 Task: Download the code for the repository "Javascript" in zip.
Action: Mouse moved to (1031, 254)
Screenshot: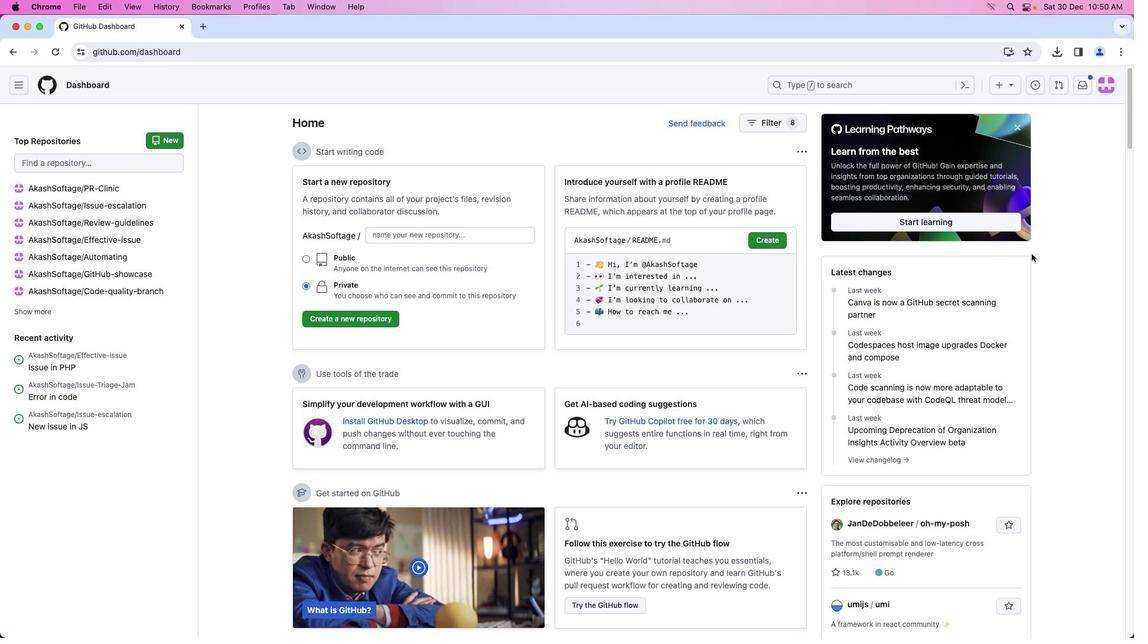 
Action: Mouse pressed left at (1031, 254)
Screenshot: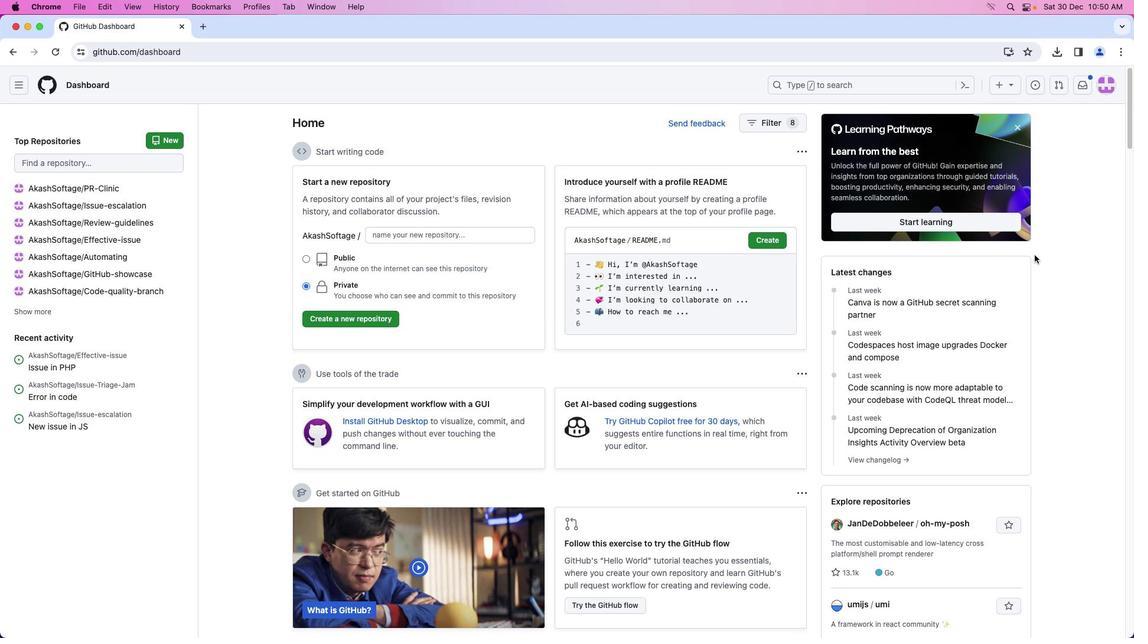 
Action: Mouse moved to (1104, 90)
Screenshot: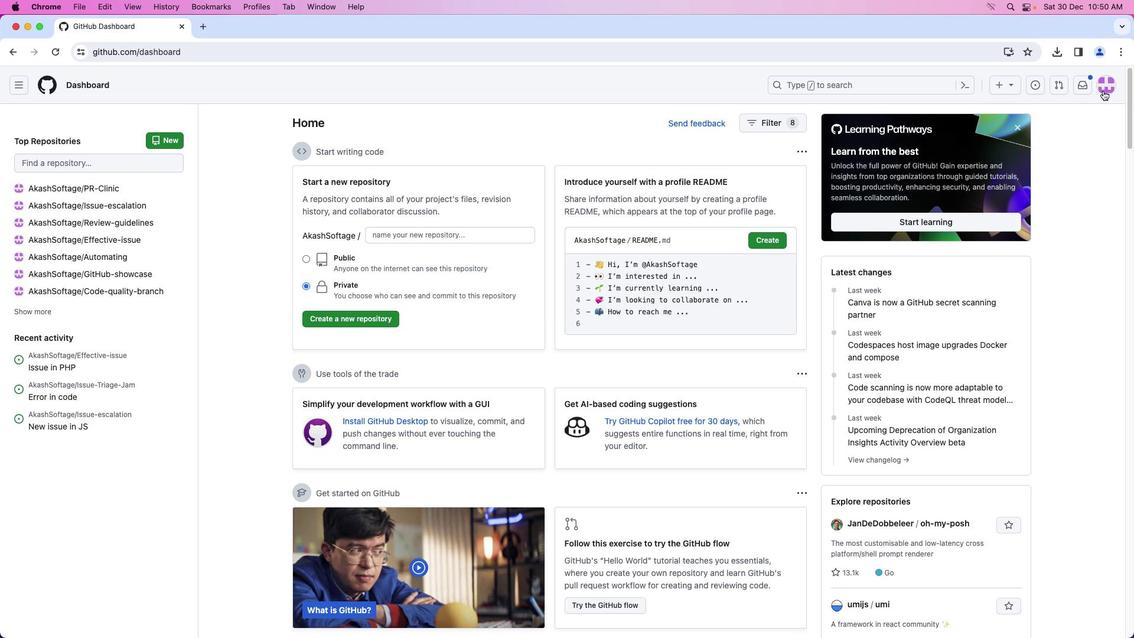 
Action: Mouse pressed left at (1104, 90)
Screenshot: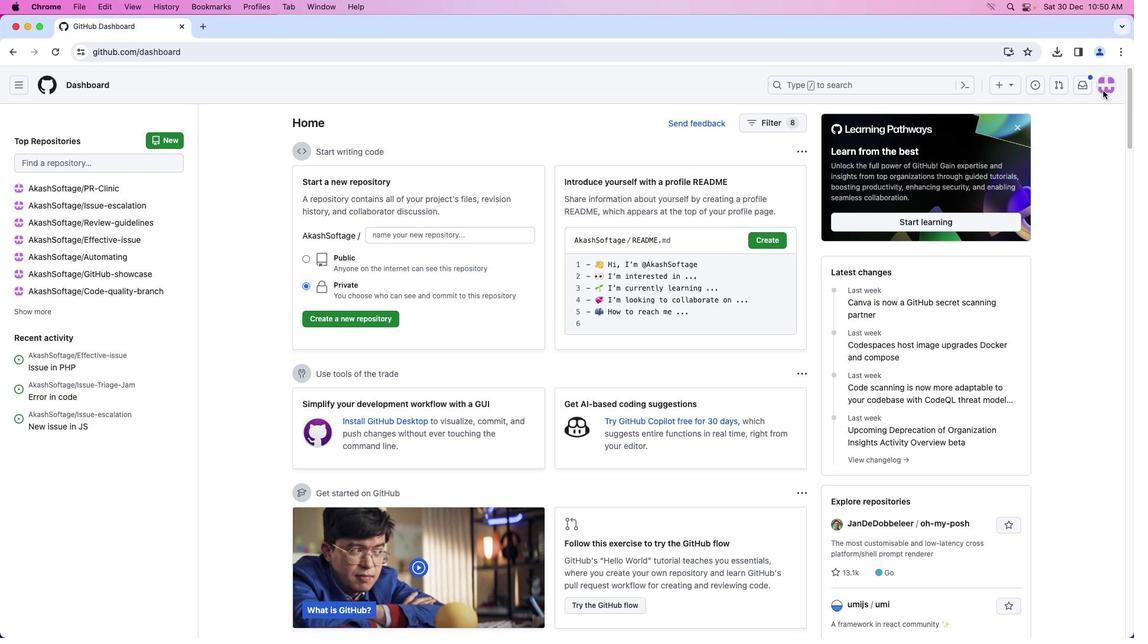 
Action: Mouse moved to (1055, 194)
Screenshot: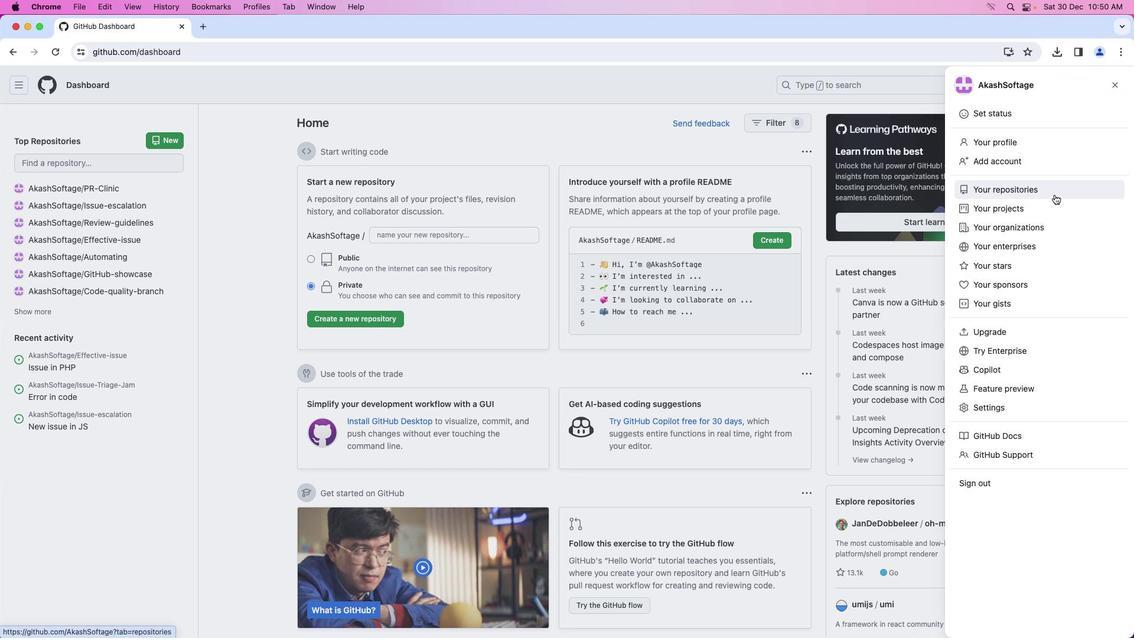
Action: Mouse pressed left at (1055, 194)
Screenshot: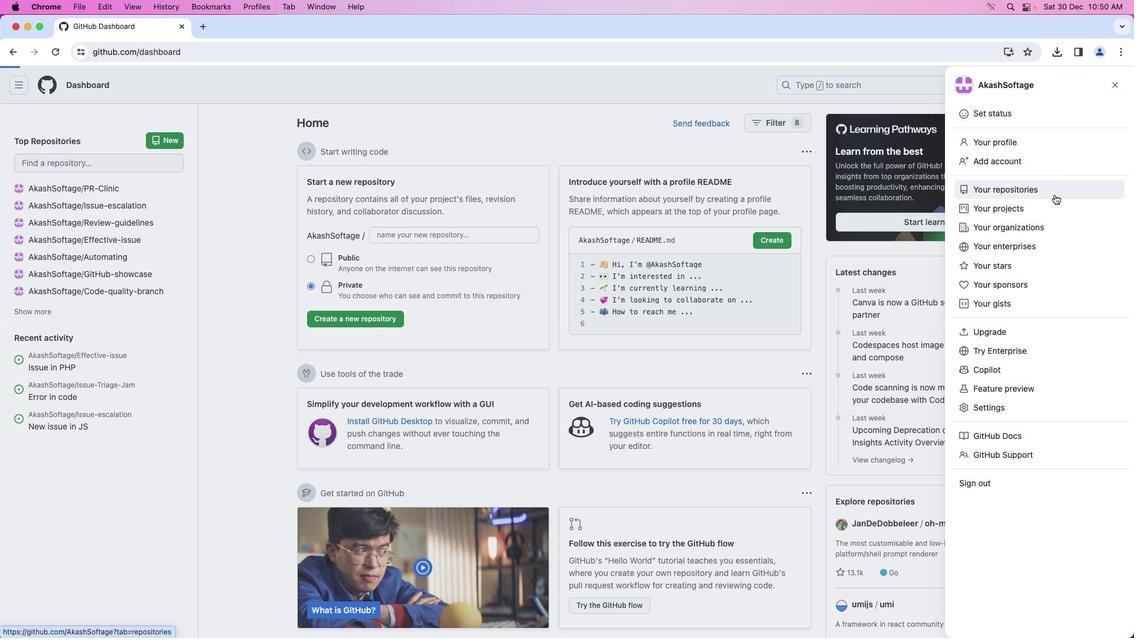 
Action: Mouse moved to (419, 195)
Screenshot: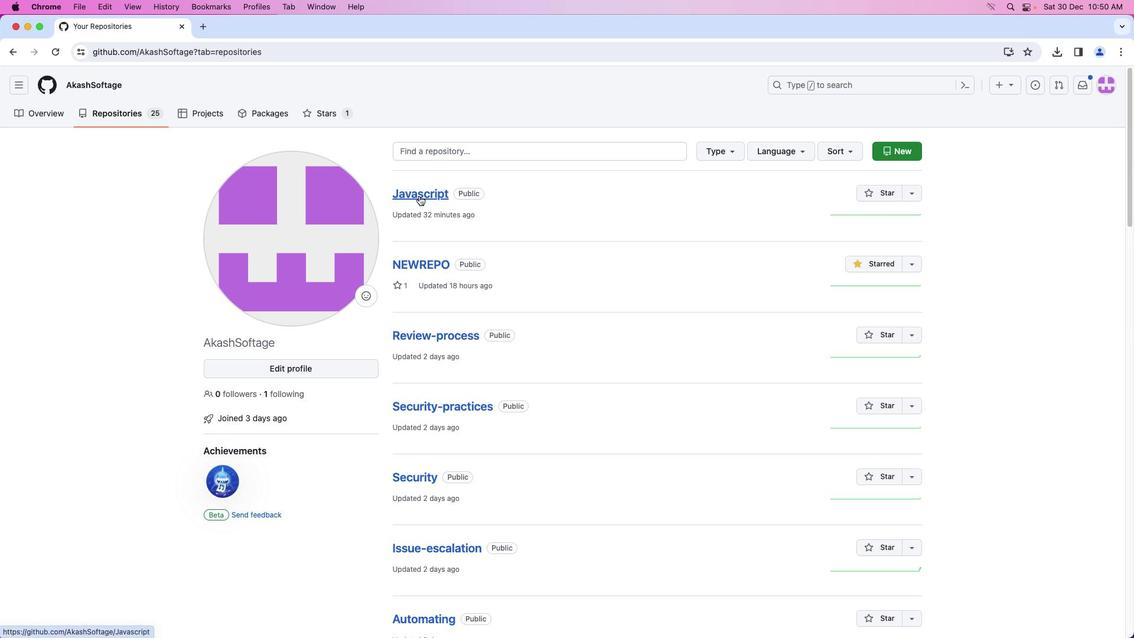 
Action: Mouse pressed left at (419, 195)
Screenshot: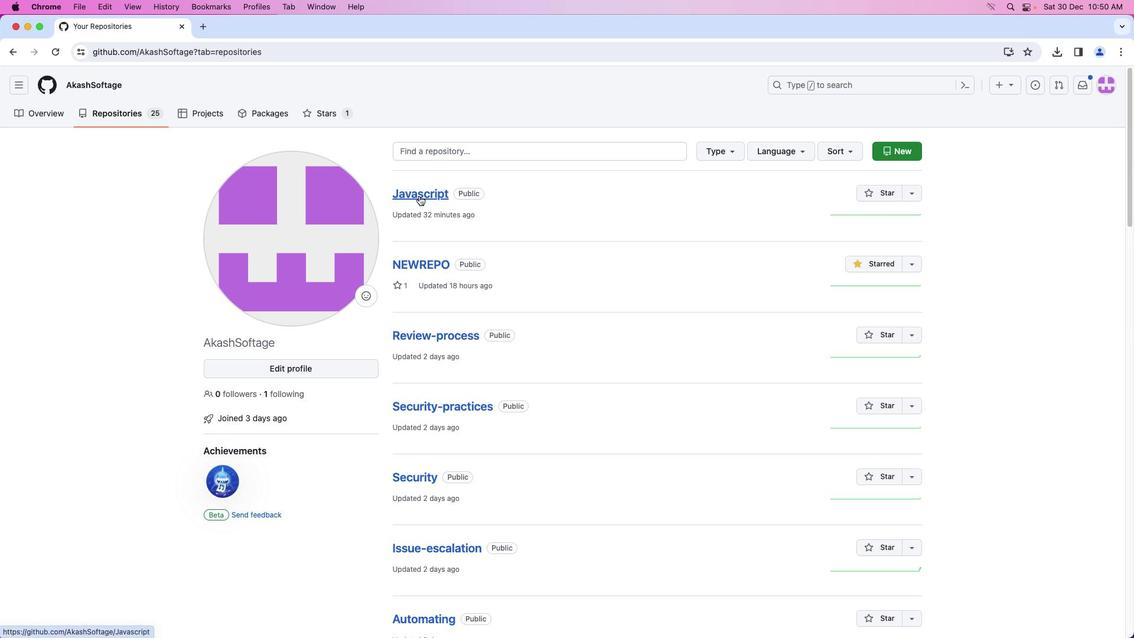 
Action: Mouse moved to (32, 121)
Screenshot: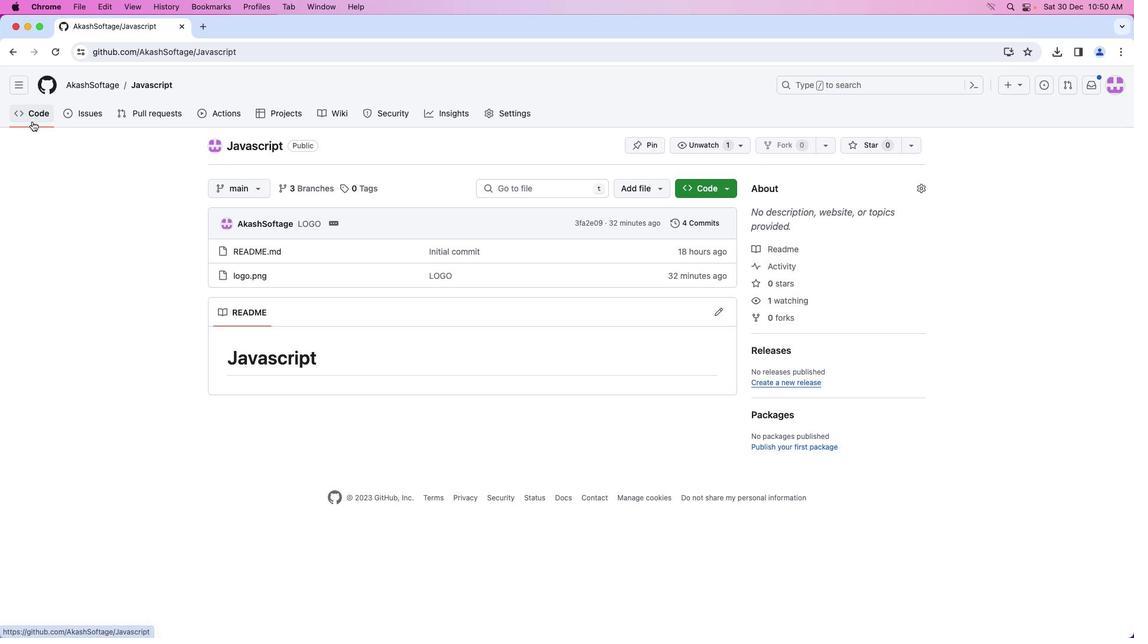 
Action: Mouse pressed left at (32, 121)
Screenshot: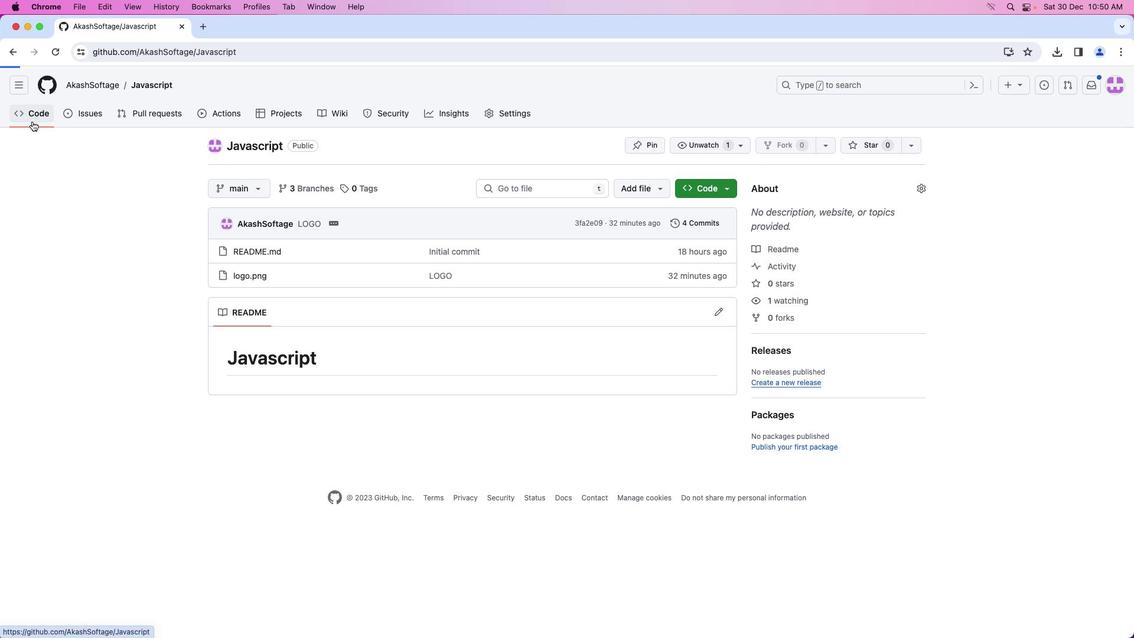 
Action: Mouse moved to (734, 190)
Screenshot: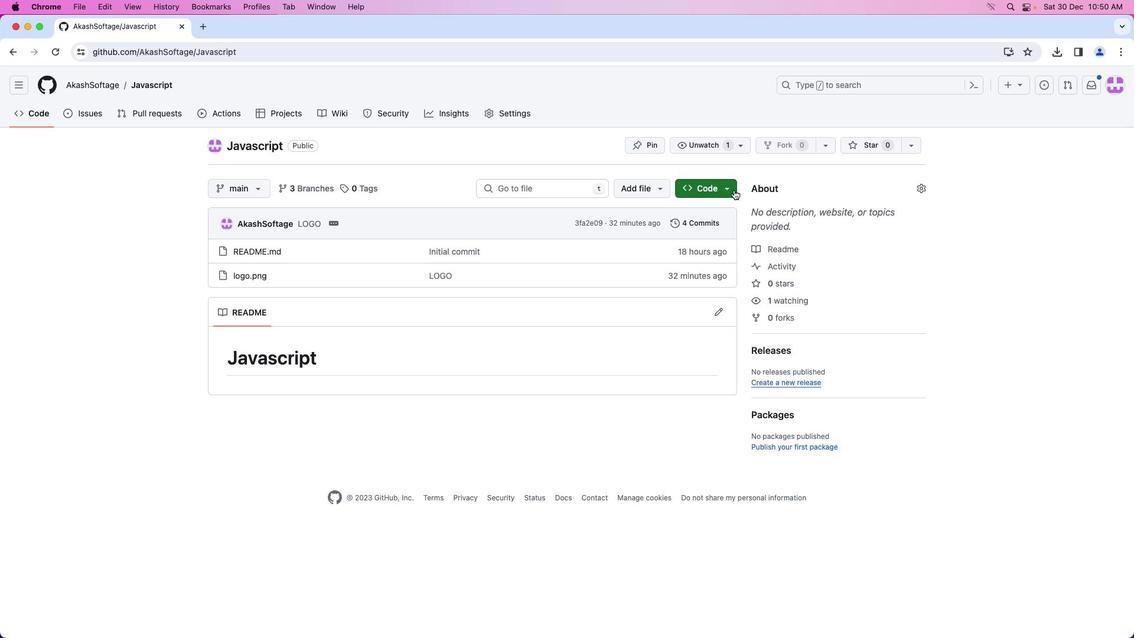 
Action: Mouse pressed left at (734, 190)
Screenshot: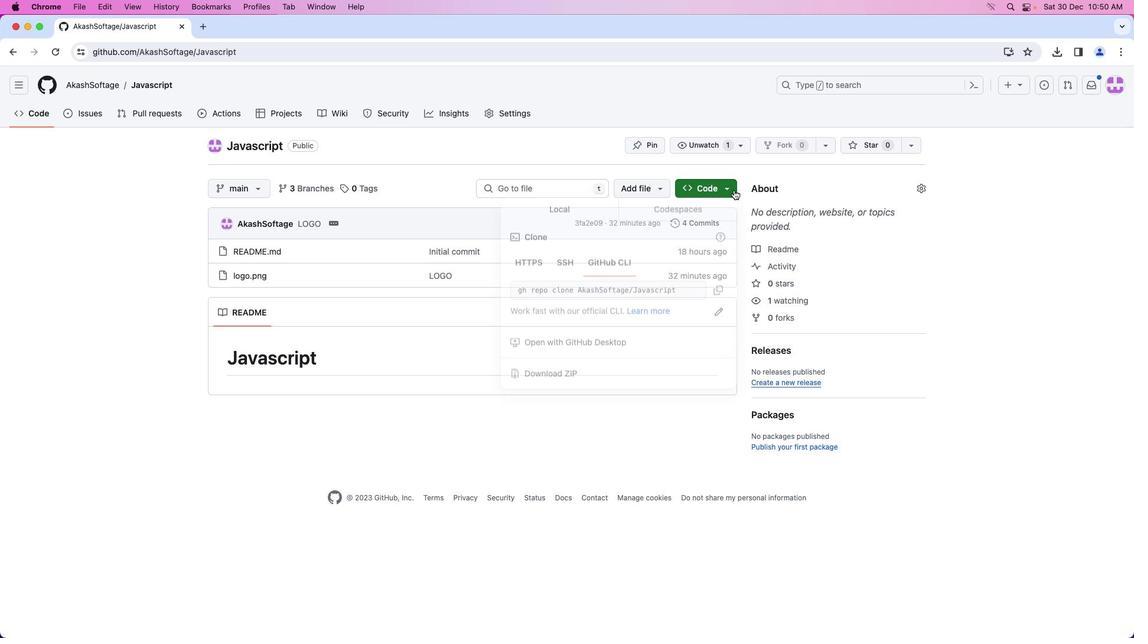 
Action: Mouse moved to (585, 379)
Screenshot: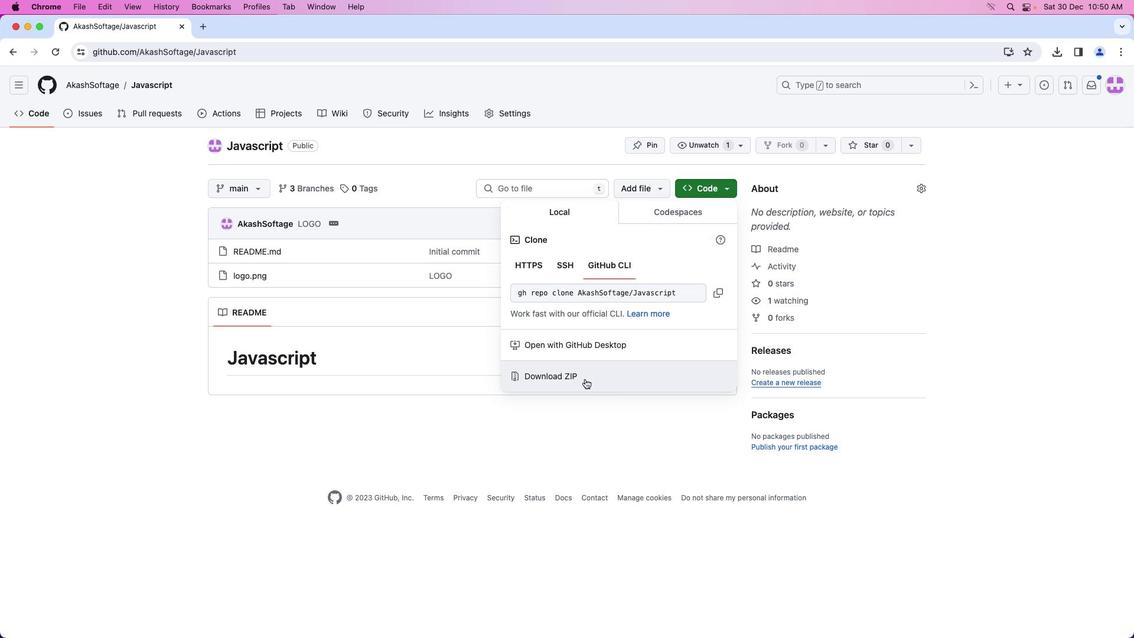 
Action: Mouse pressed left at (585, 379)
Screenshot: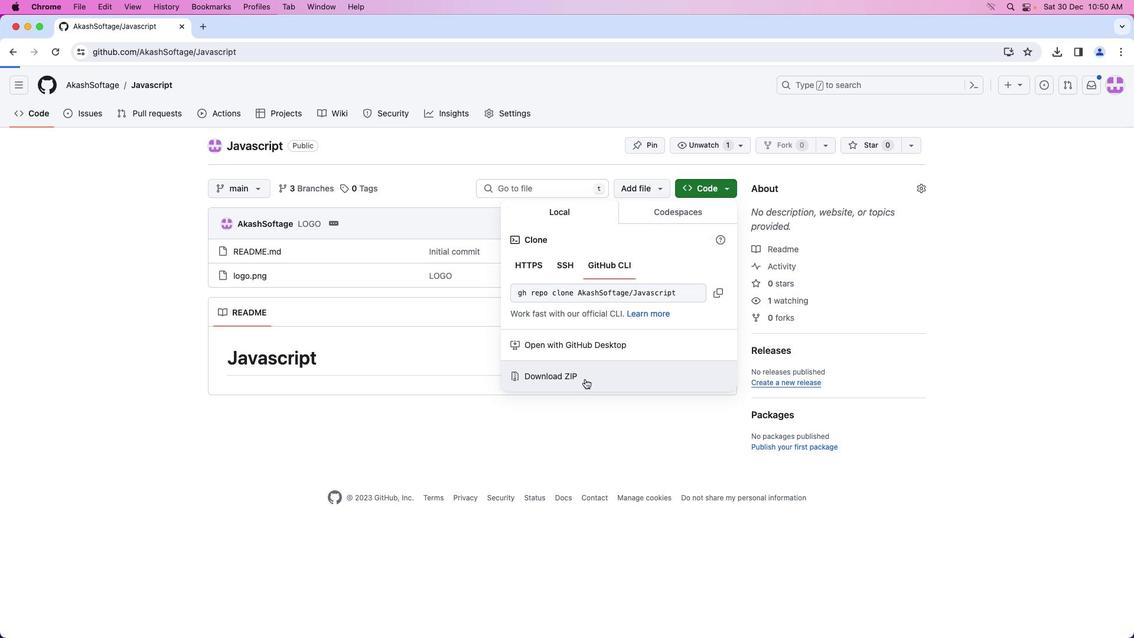 
Action: Mouse moved to (1030, 304)
Screenshot: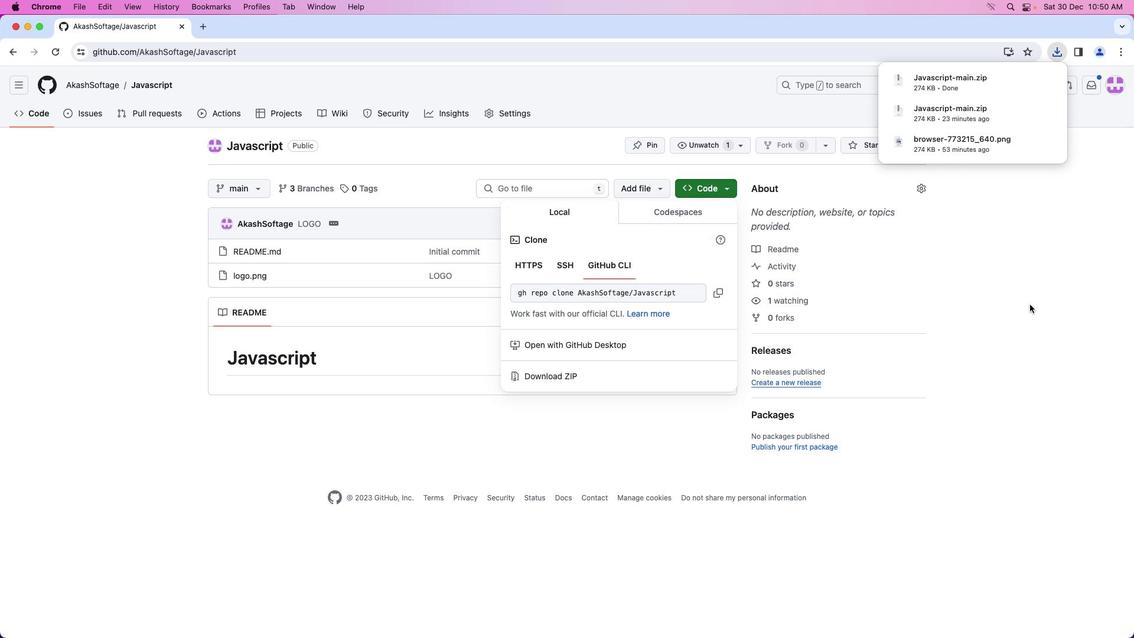 
Action: Mouse pressed left at (1030, 304)
Screenshot: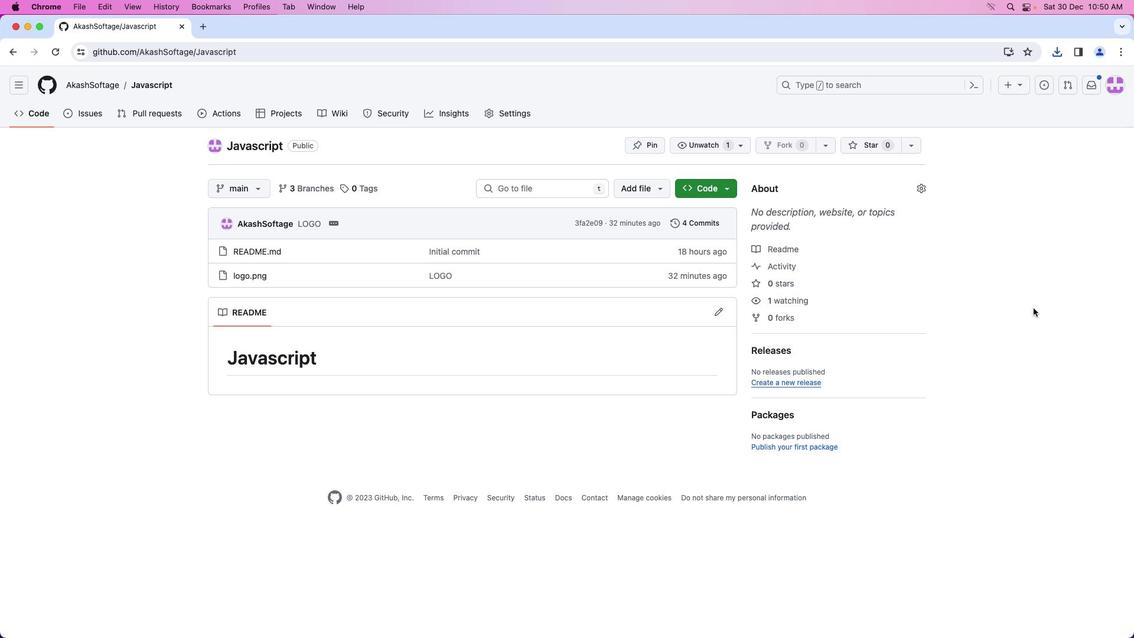 
Action: Mouse moved to (1034, 307)
Screenshot: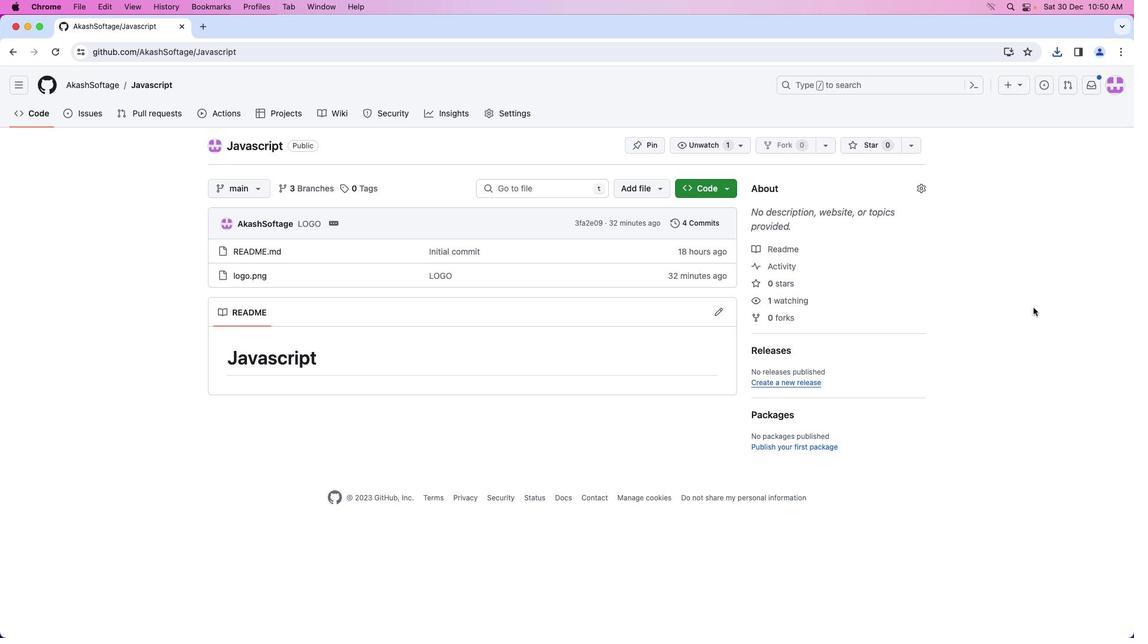 
